 Task: Calculate the distance between Los Angeles and Grand Canyon.
Action: Key pressed los<Key.space>
Screenshot: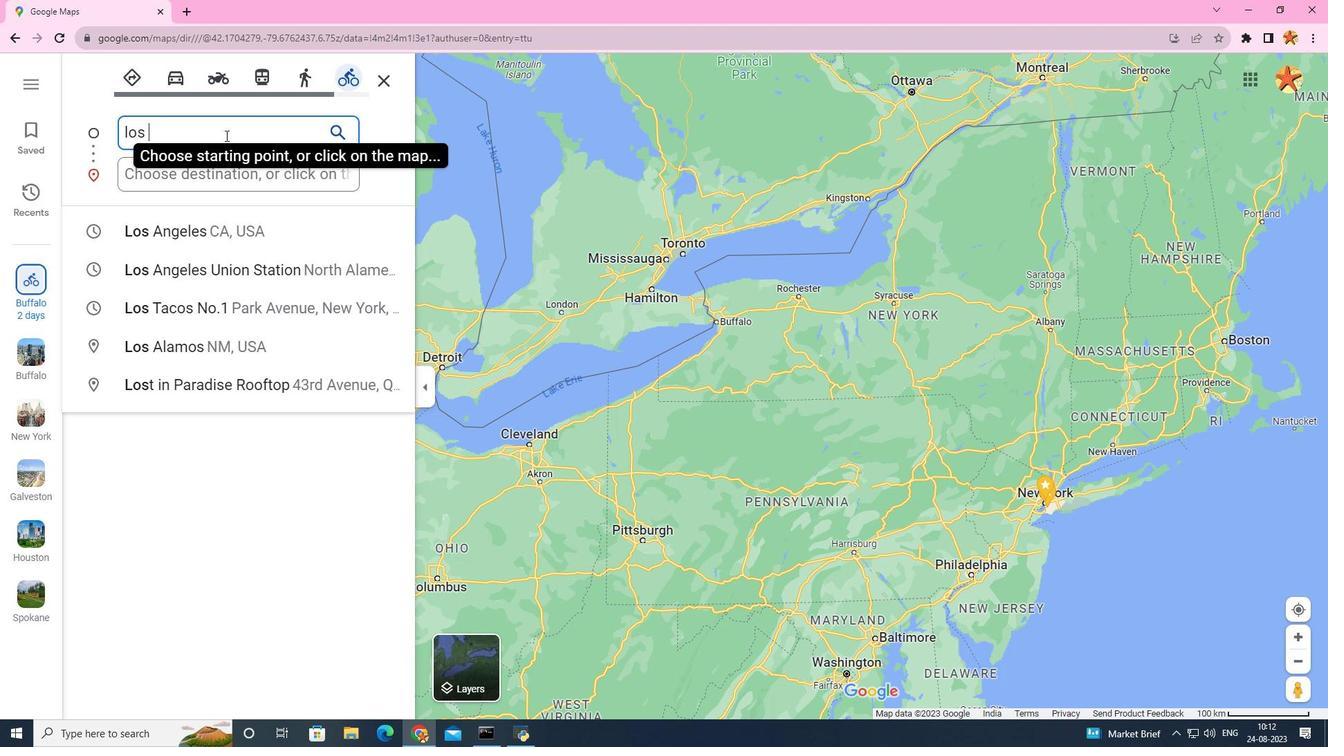 
Action: Mouse moved to (179, 219)
Screenshot: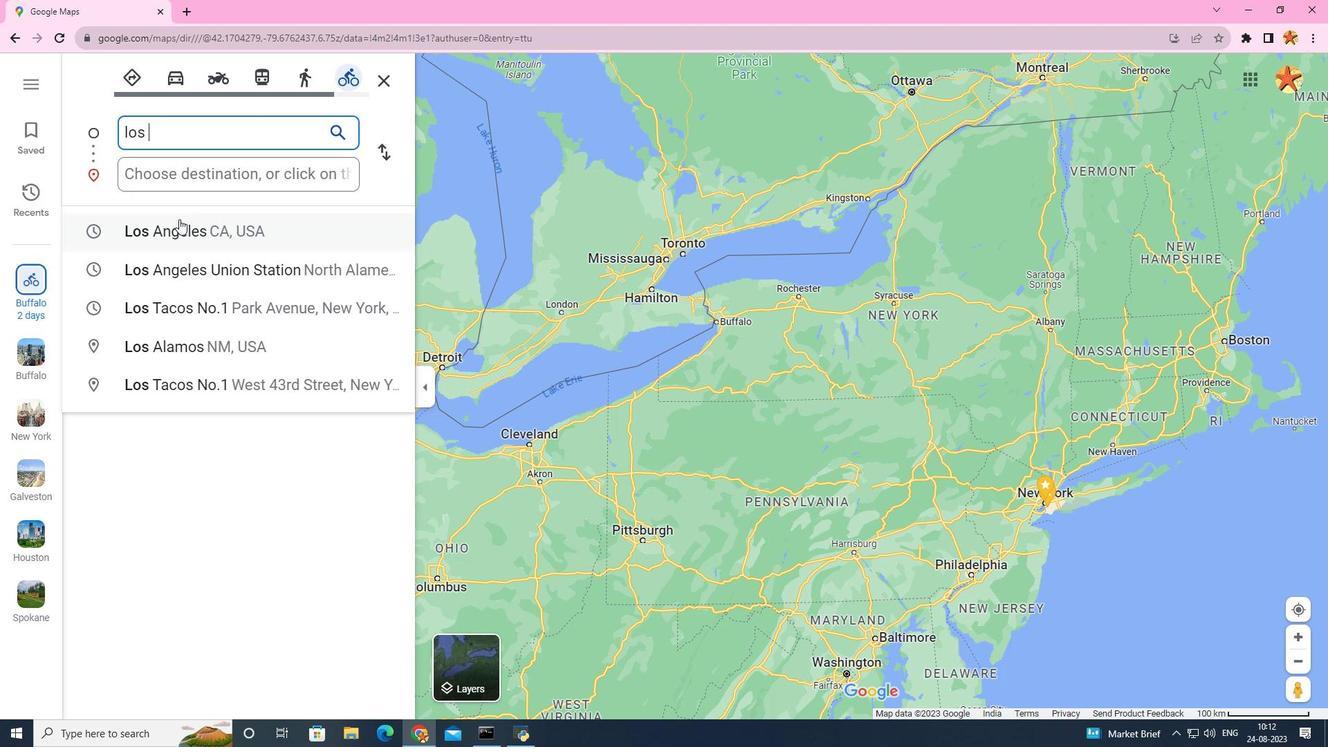 
Action: Mouse pressed left at (179, 219)
Screenshot: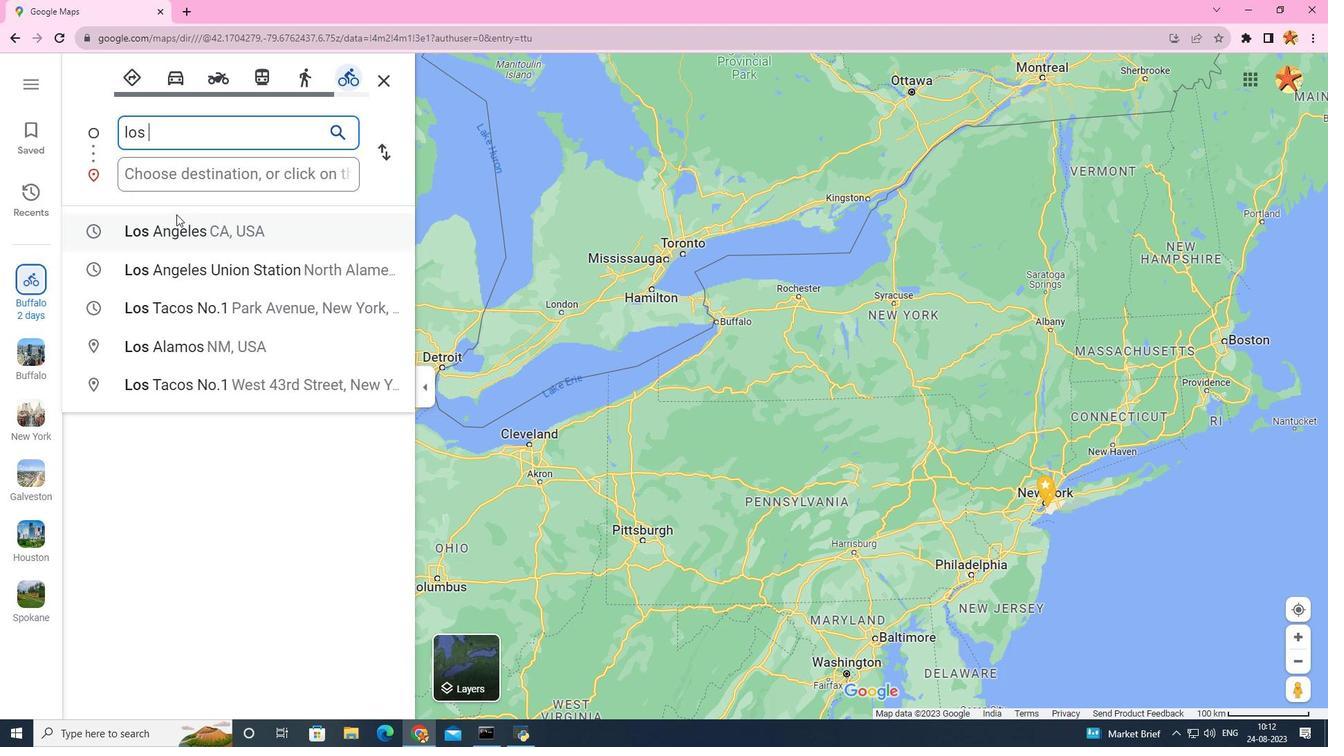 
Action: Mouse moved to (152, 175)
Screenshot: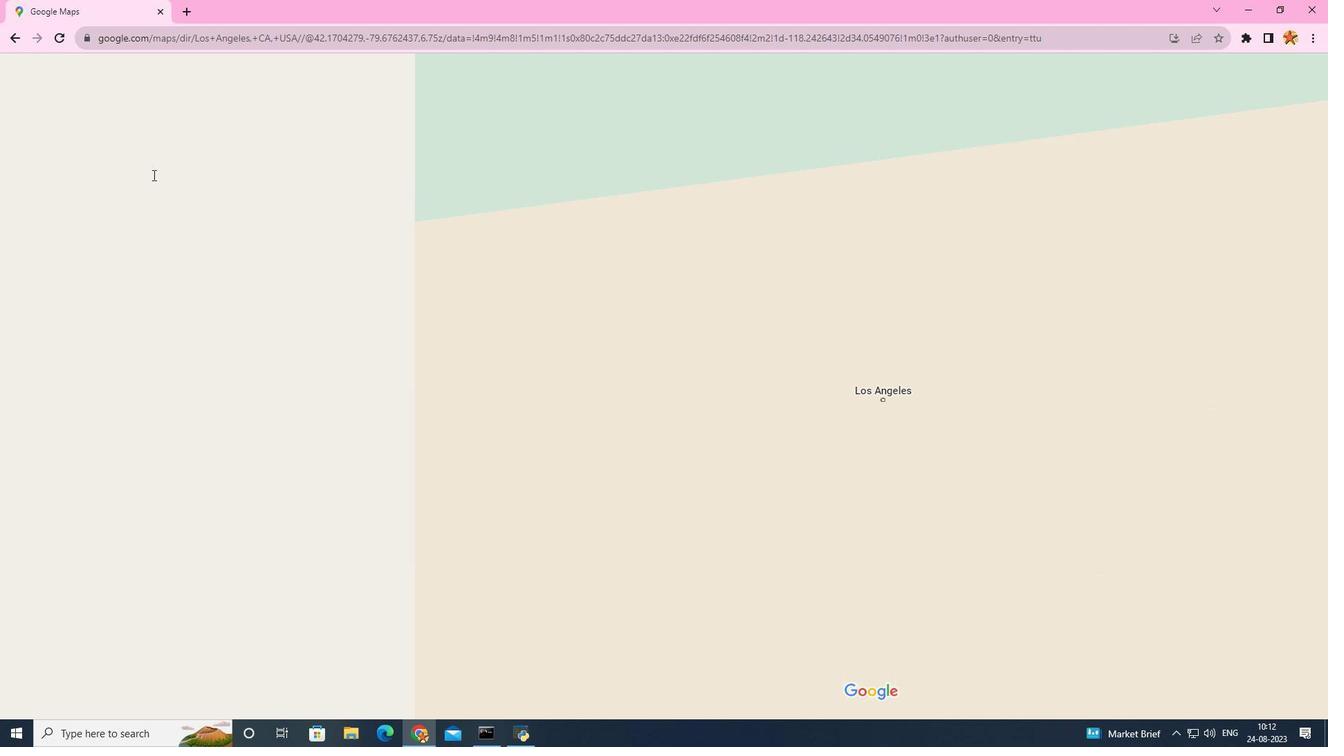
Action: Mouse pressed left at (152, 175)
Screenshot: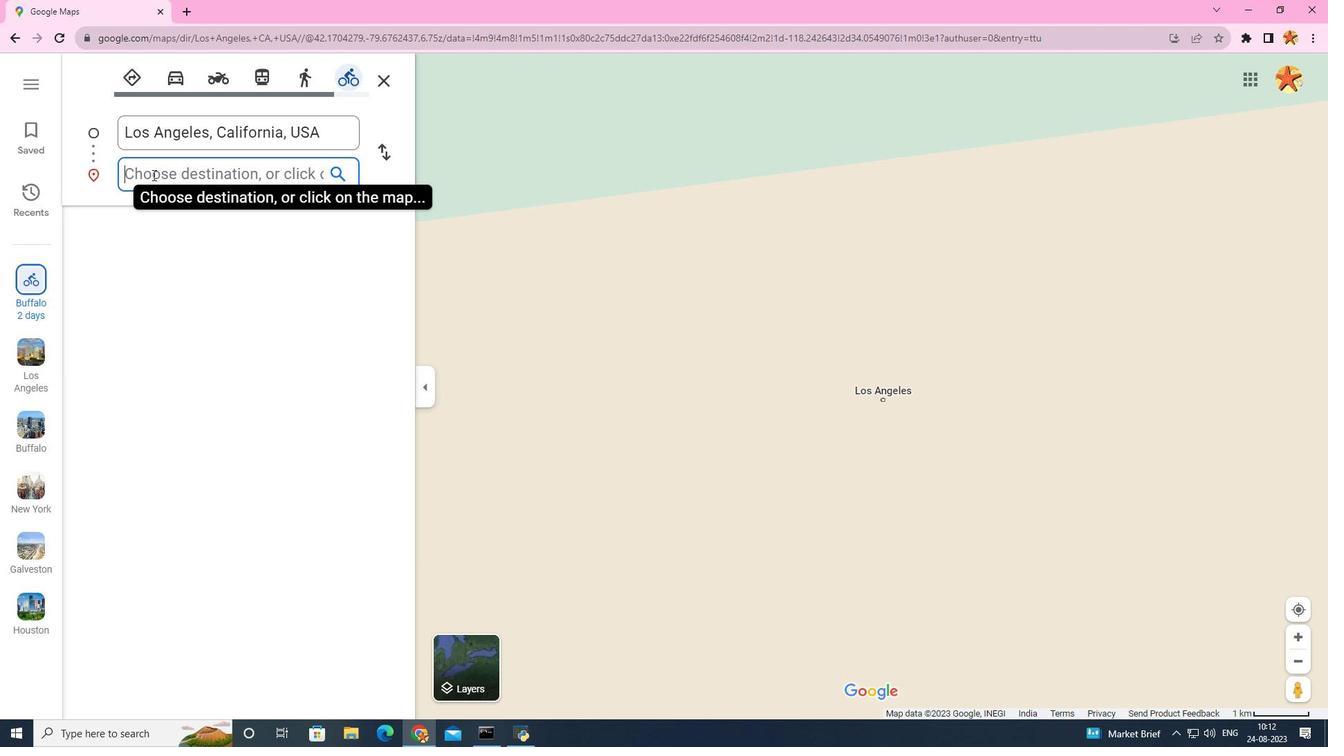 
Action: Key pressed grand<Key.space>
Screenshot: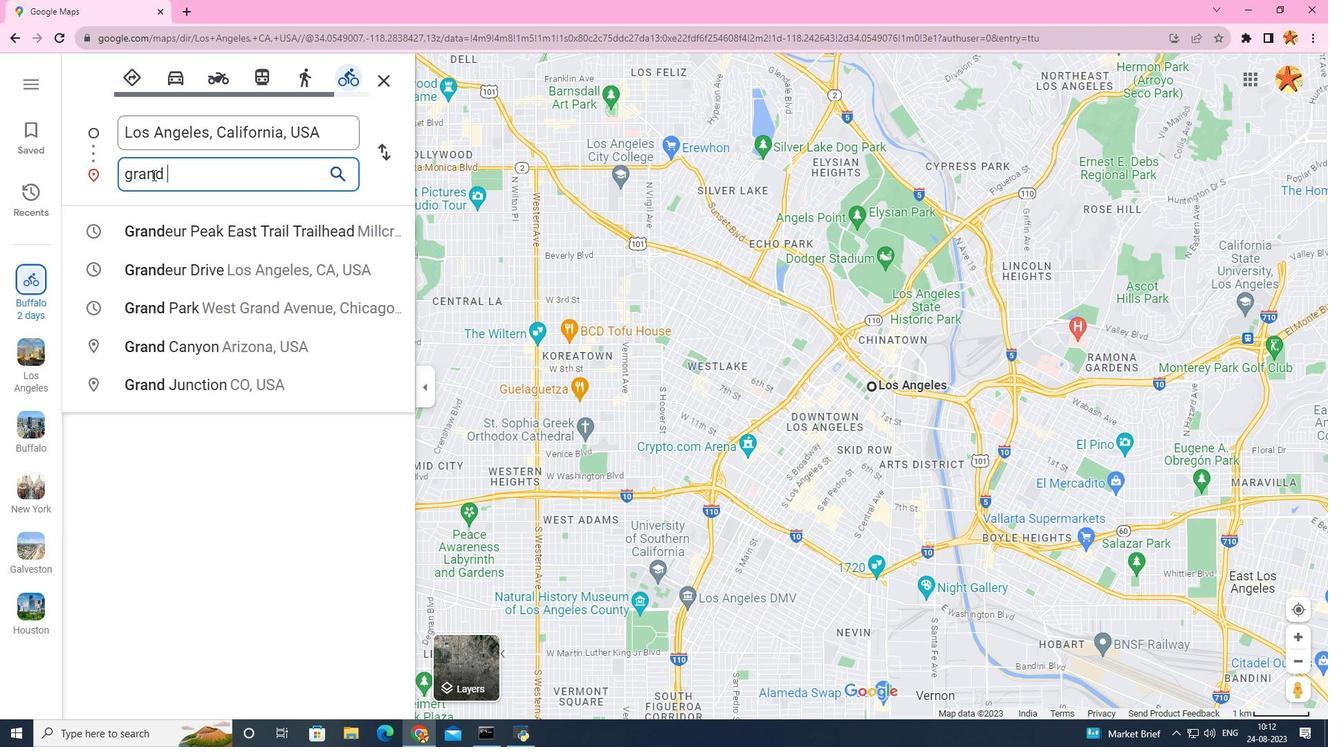 
Action: Mouse moved to (217, 288)
Screenshot: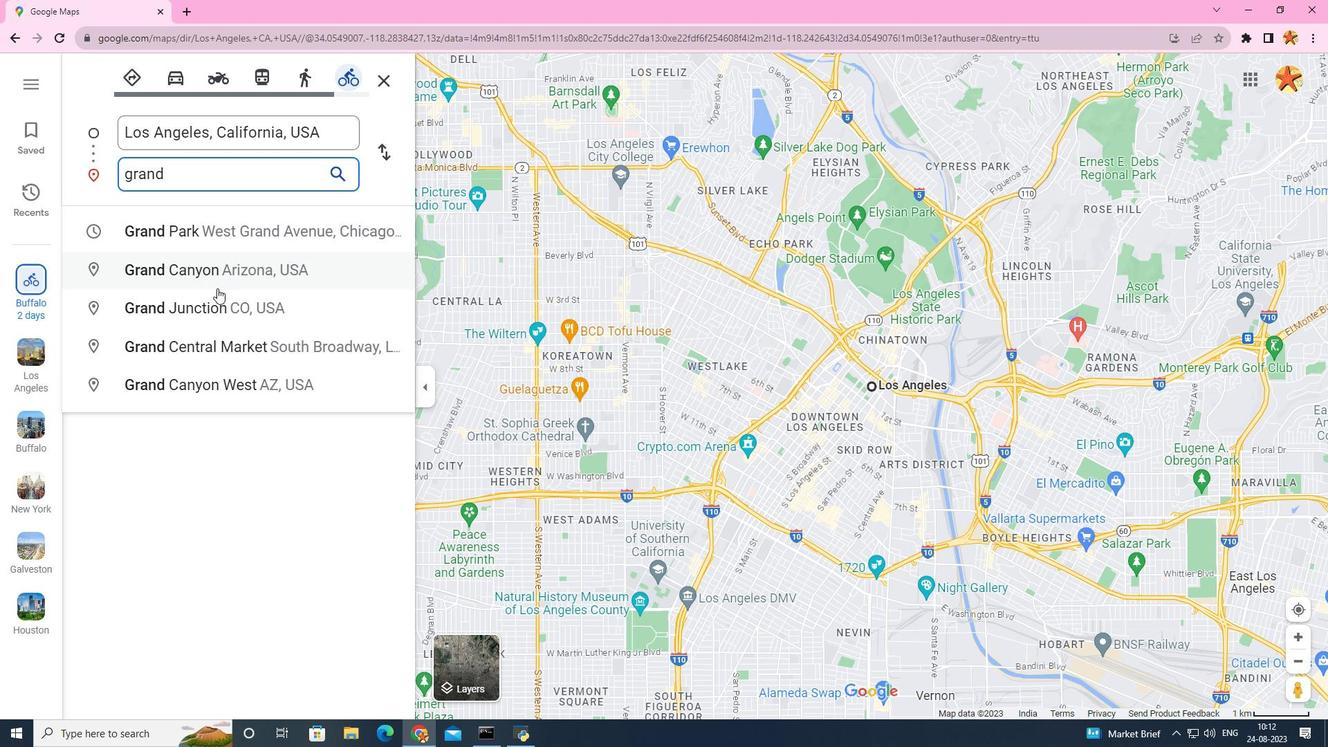 
Action: Mouse pressed left at (217, 288)
Screenshot: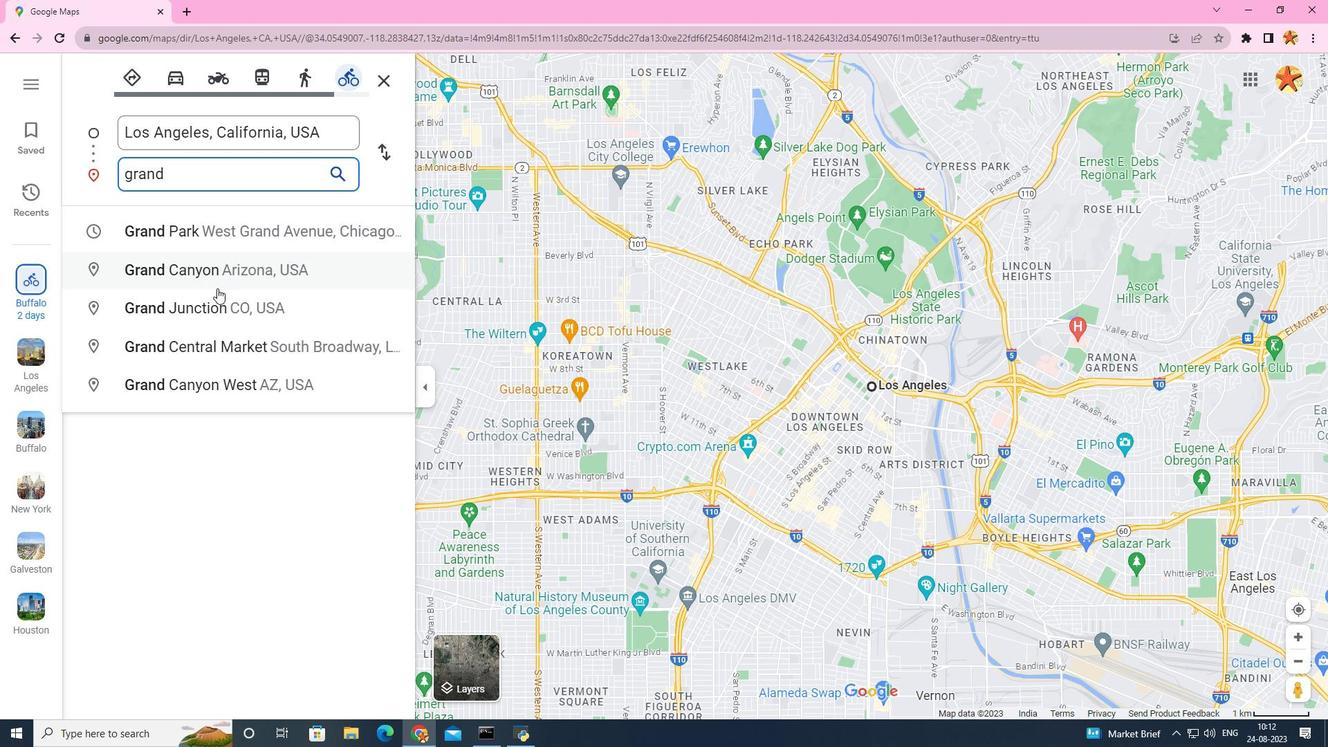 
Action: Mouse moved to (740, 660)
Screenshot: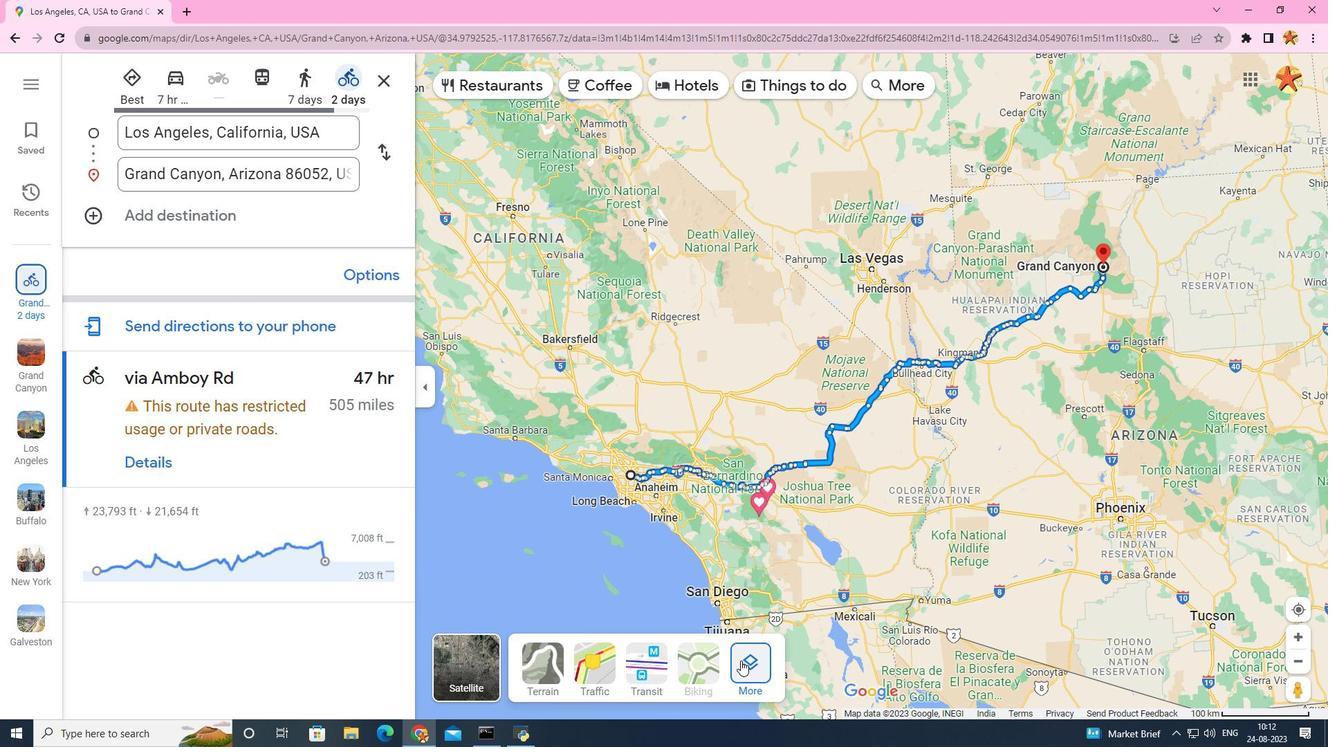 
Action: Mouse pressed left at (740, 660)
Screenshot: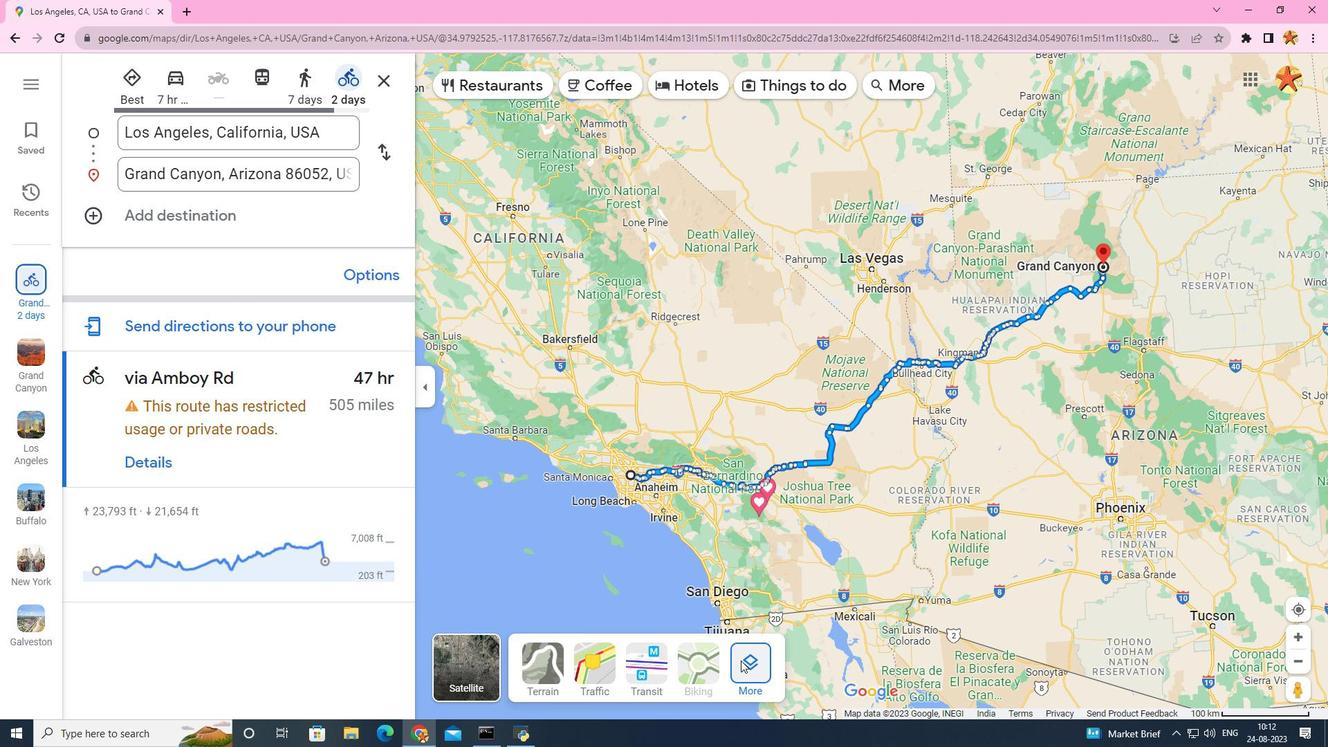 
Action: Mouse moved to (581, 522)
Screenshot: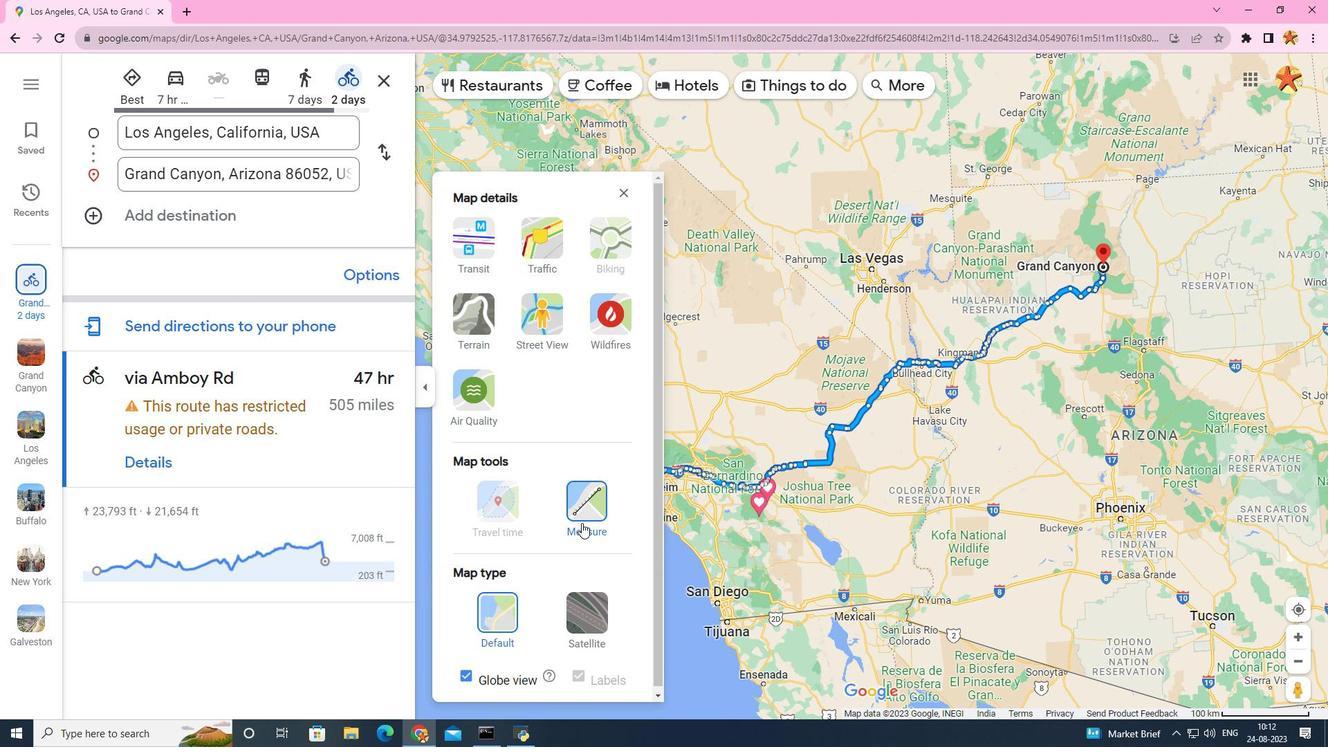 
Action: Mouse pressed left at (581, 522)
Screenshot: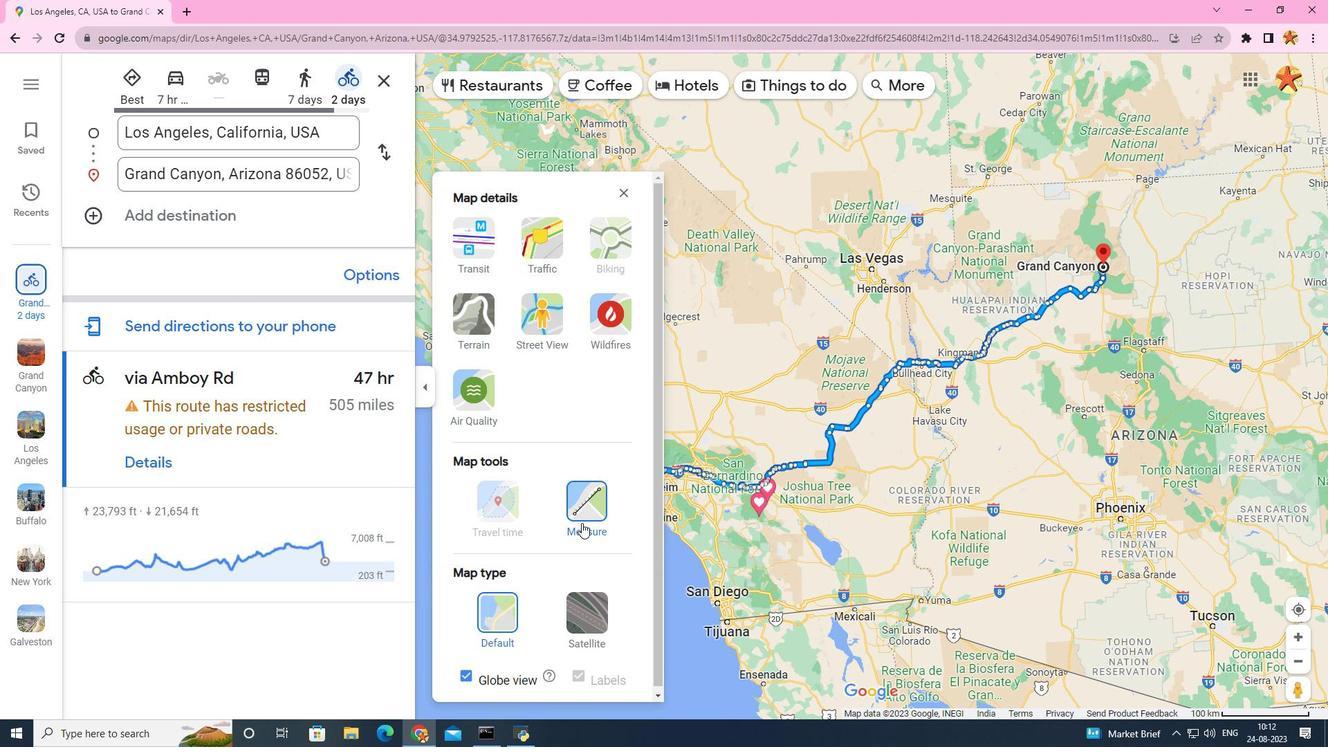 
Action: Mouse moved to (800, 498)
Screenshot: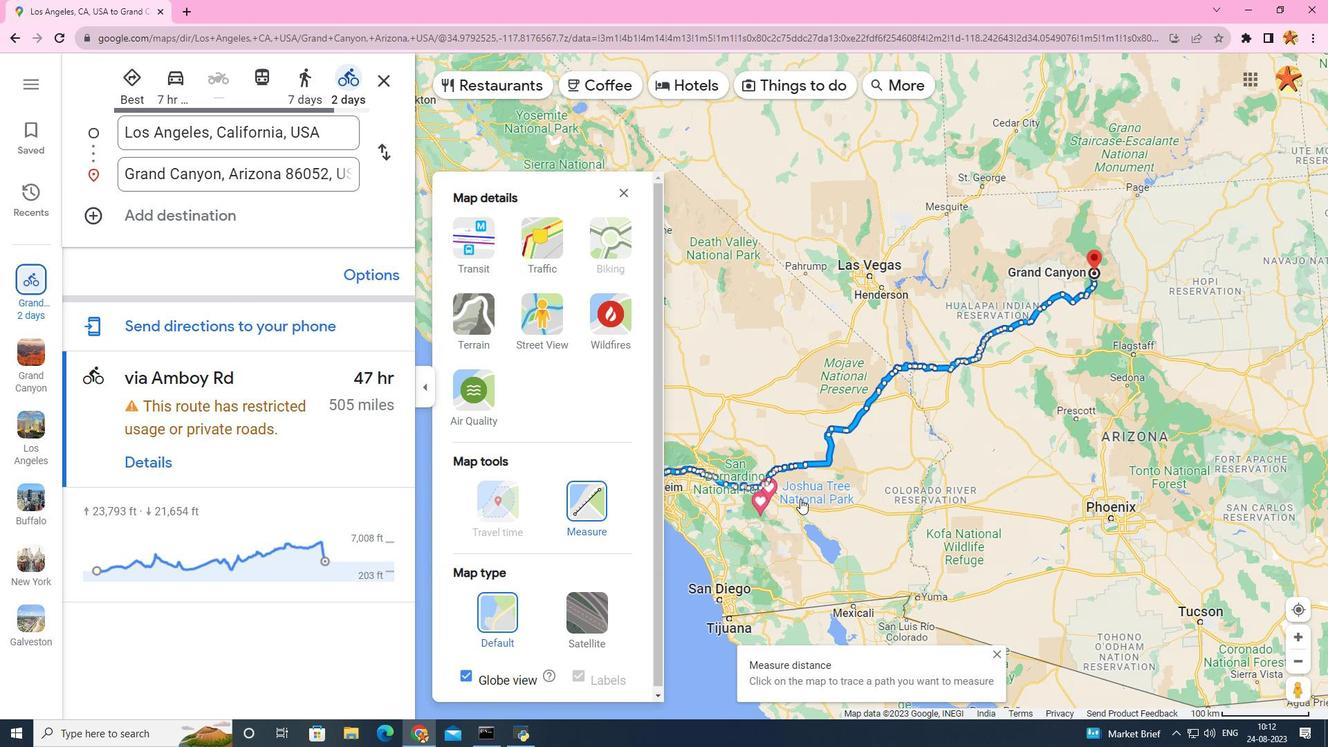 
Action: Mouse scrolled (800, 498) with delta (0, 0)
Screenshot: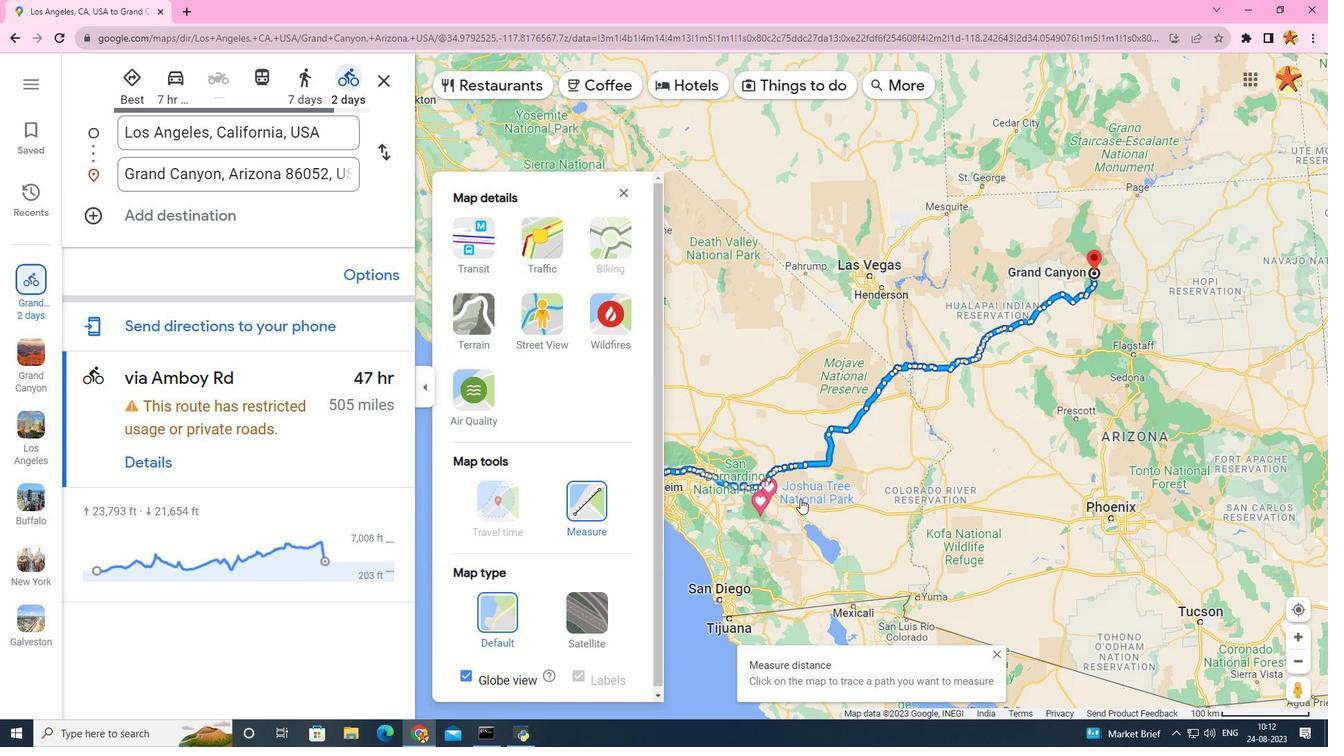 
Action: Mouse scrolled (800, 498) with delta (0, 0)
Screenshot: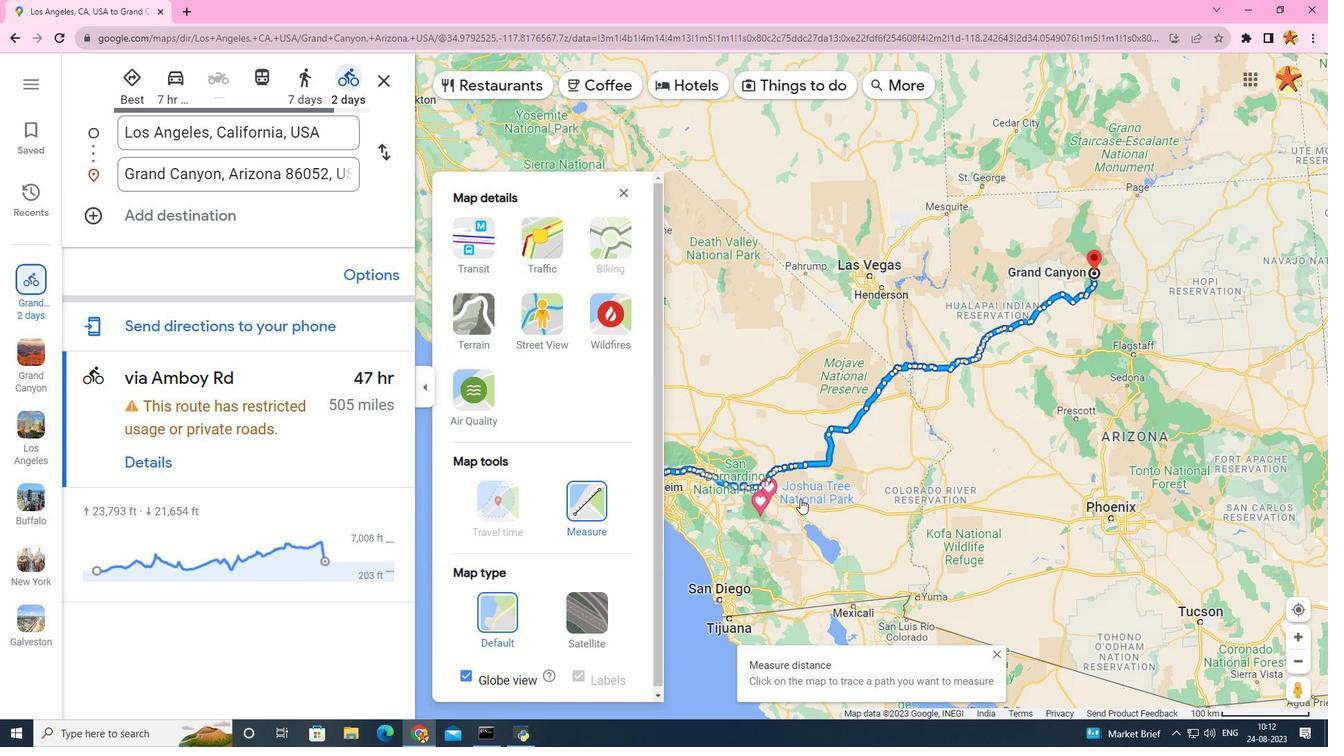 
Action: Mouse scrolled (800, 498) with delta (0, 0)
Screenshot: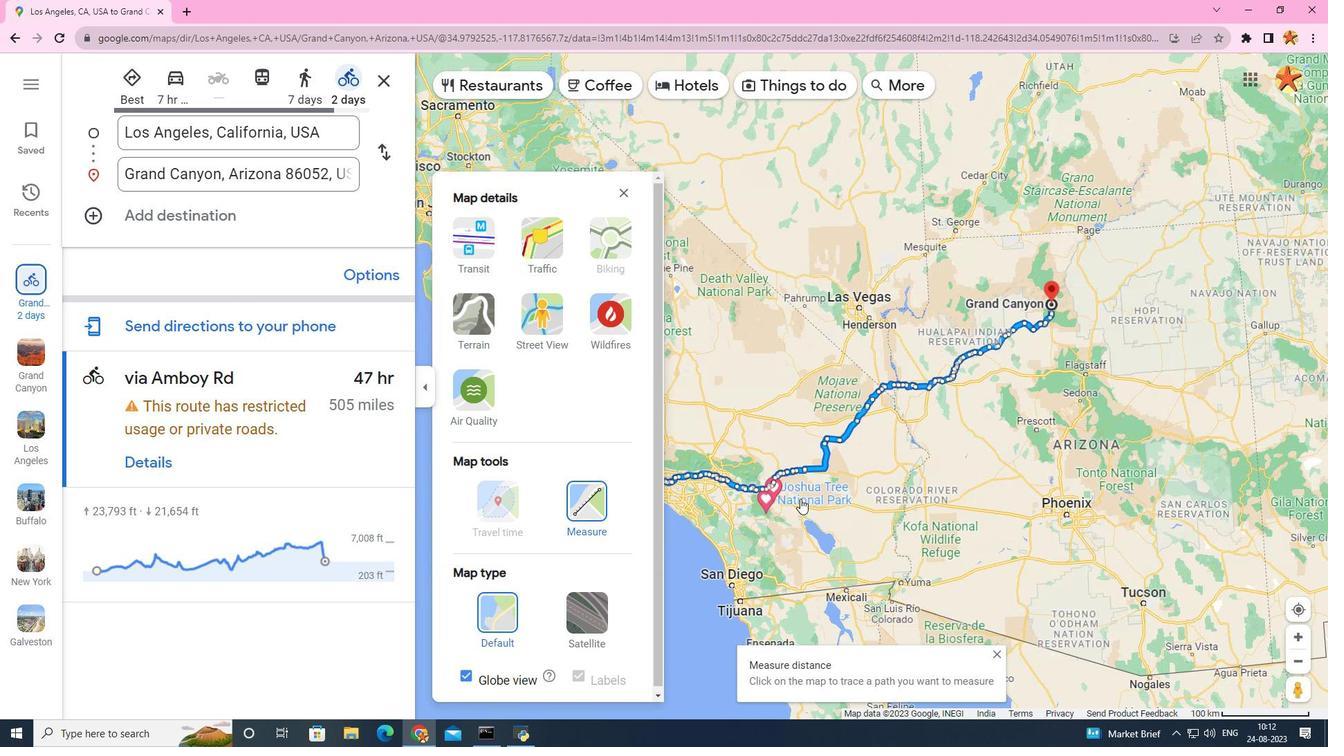 
Action: Mouse scrolled (800, 498) with delta (0, 0)
Screenshot: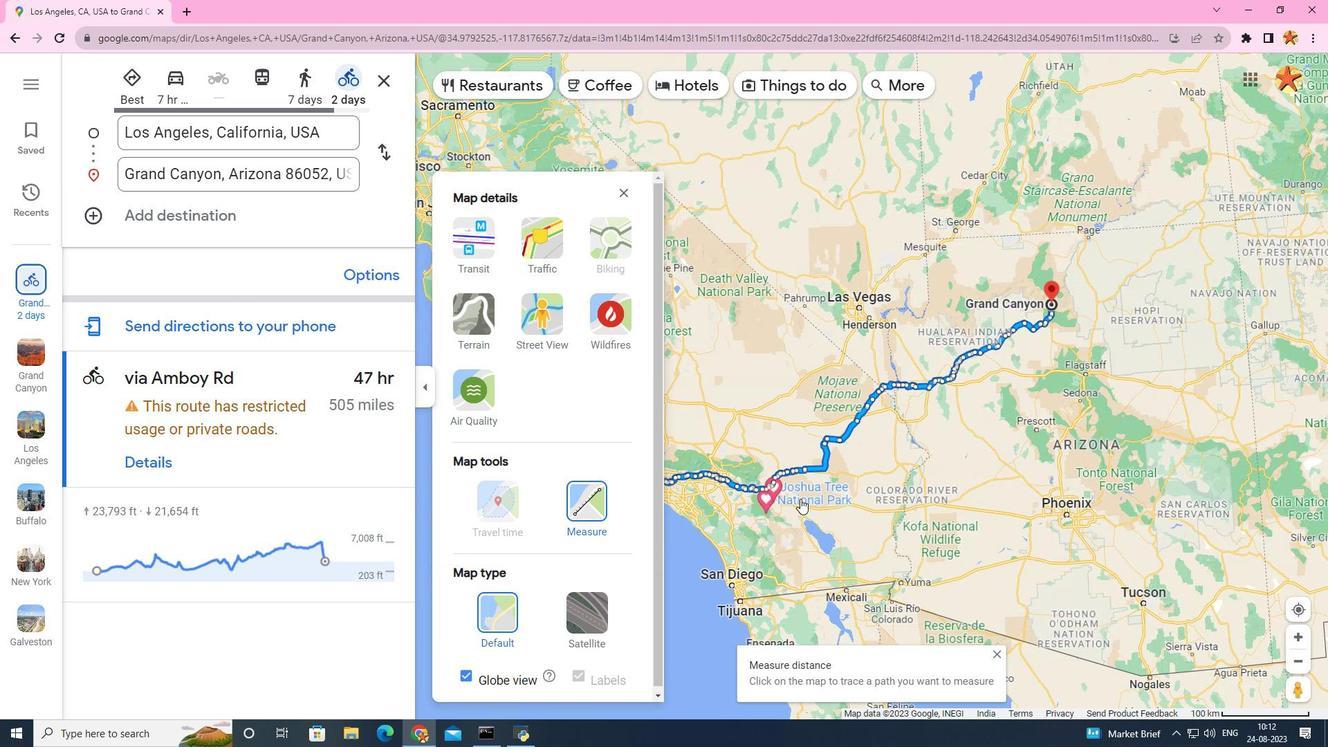 
Action: Mouse scrolled (800, 498) with delta (0, 0)
Screenshot: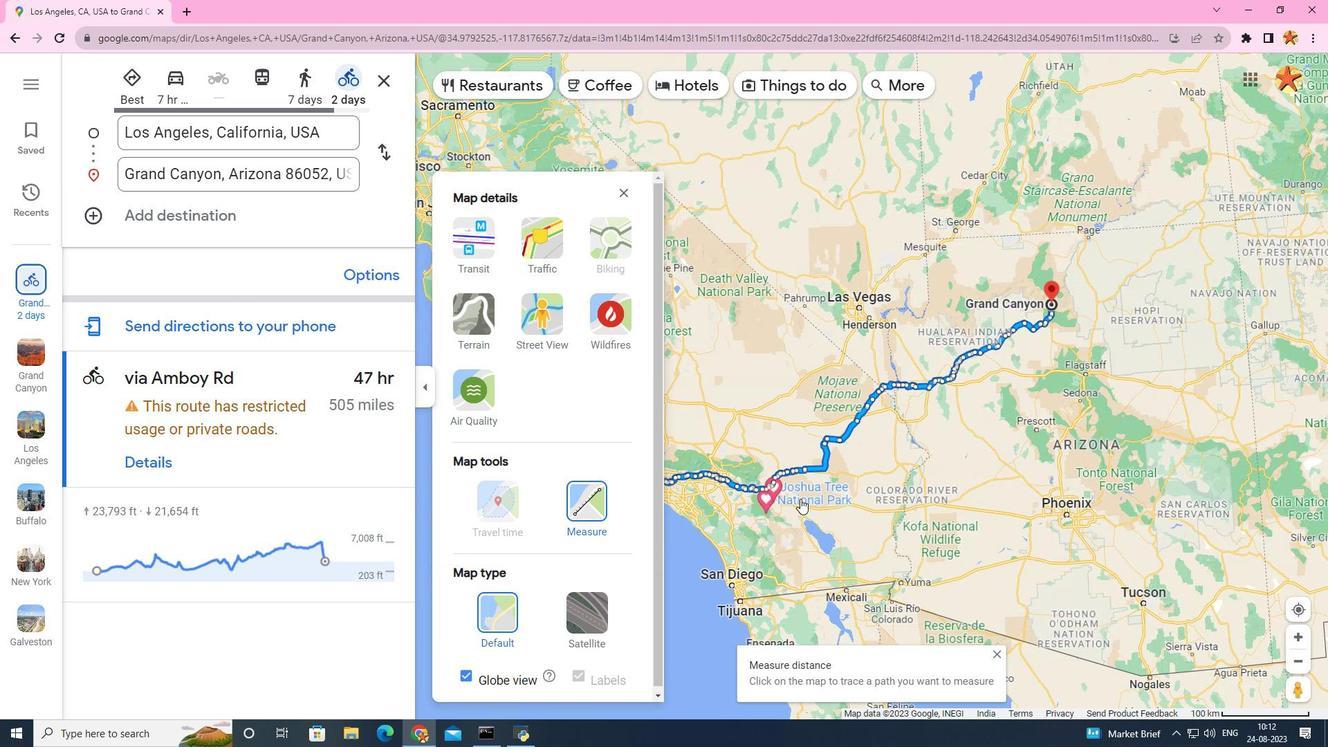 
Action: Mouse moved to (729, 486)
Screenshot: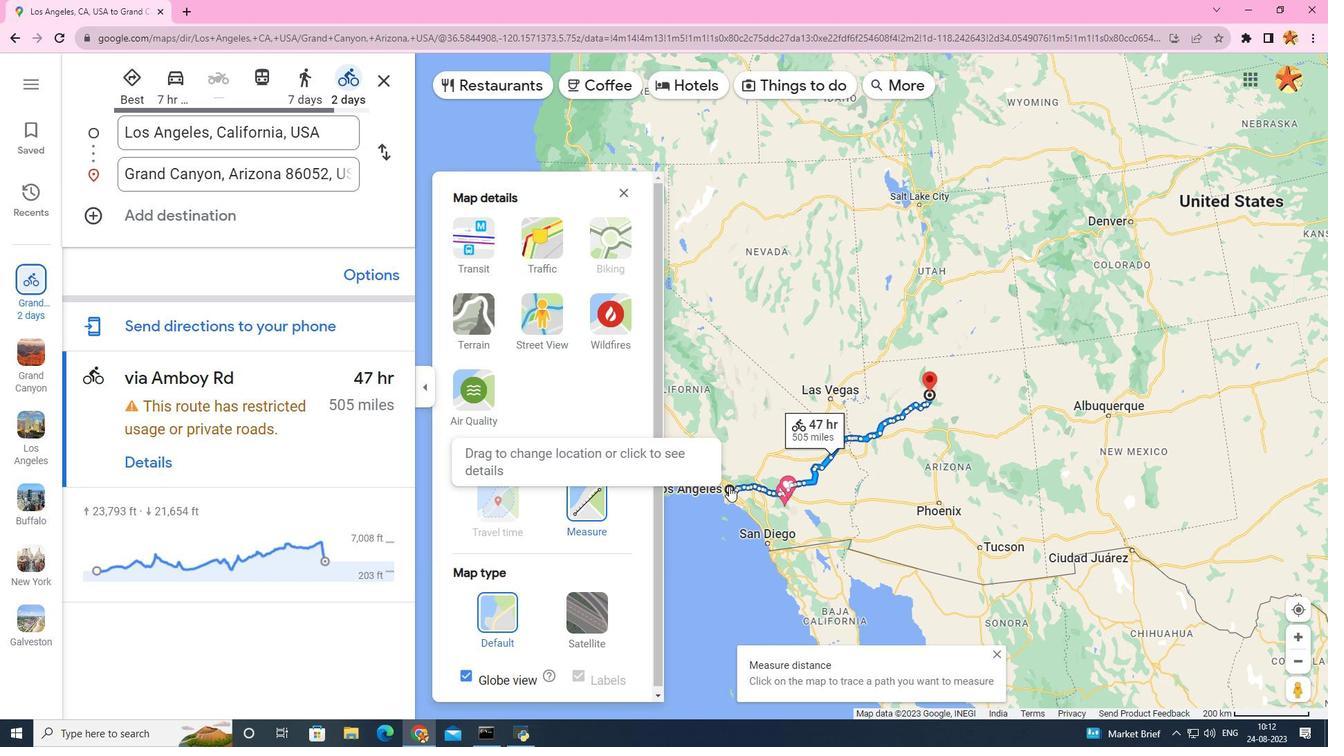 
Action: Mouse pressed left at (729, 486)
Screenshot: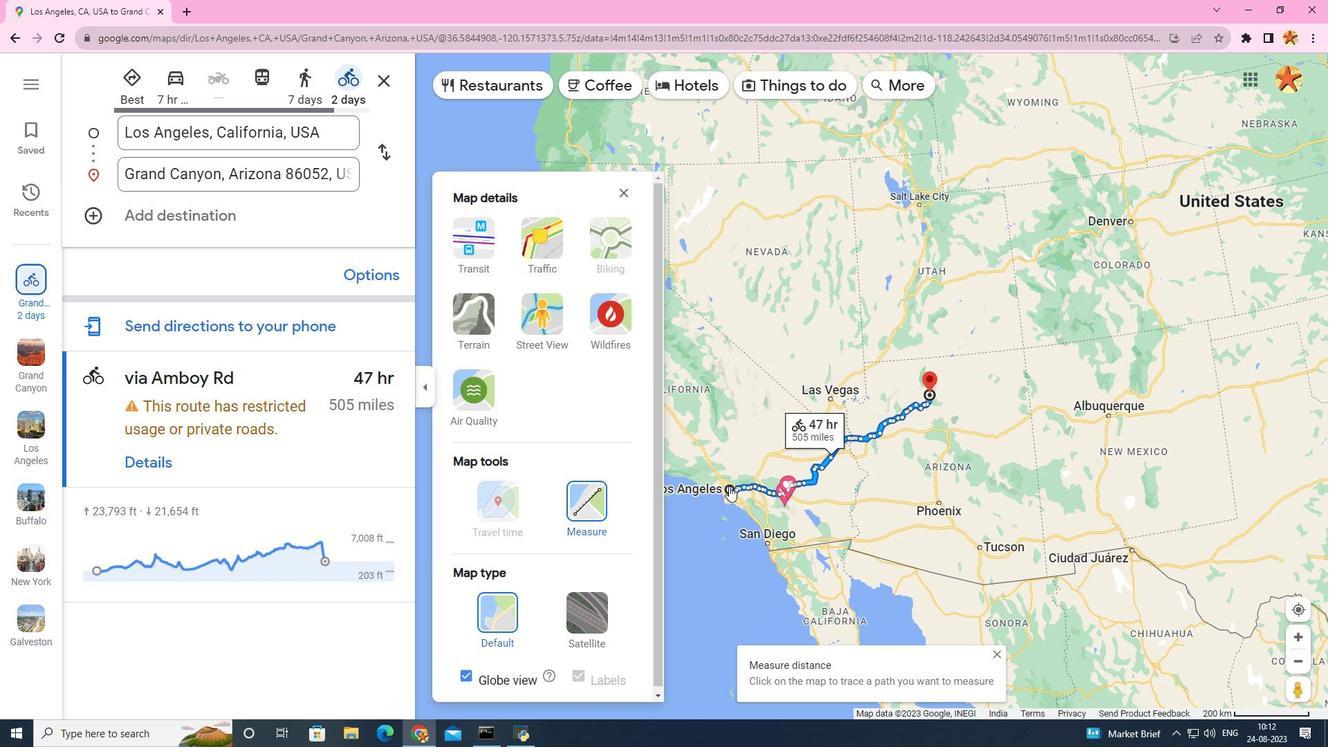
Action: Mouse moved to (929, 393)
Screenshot: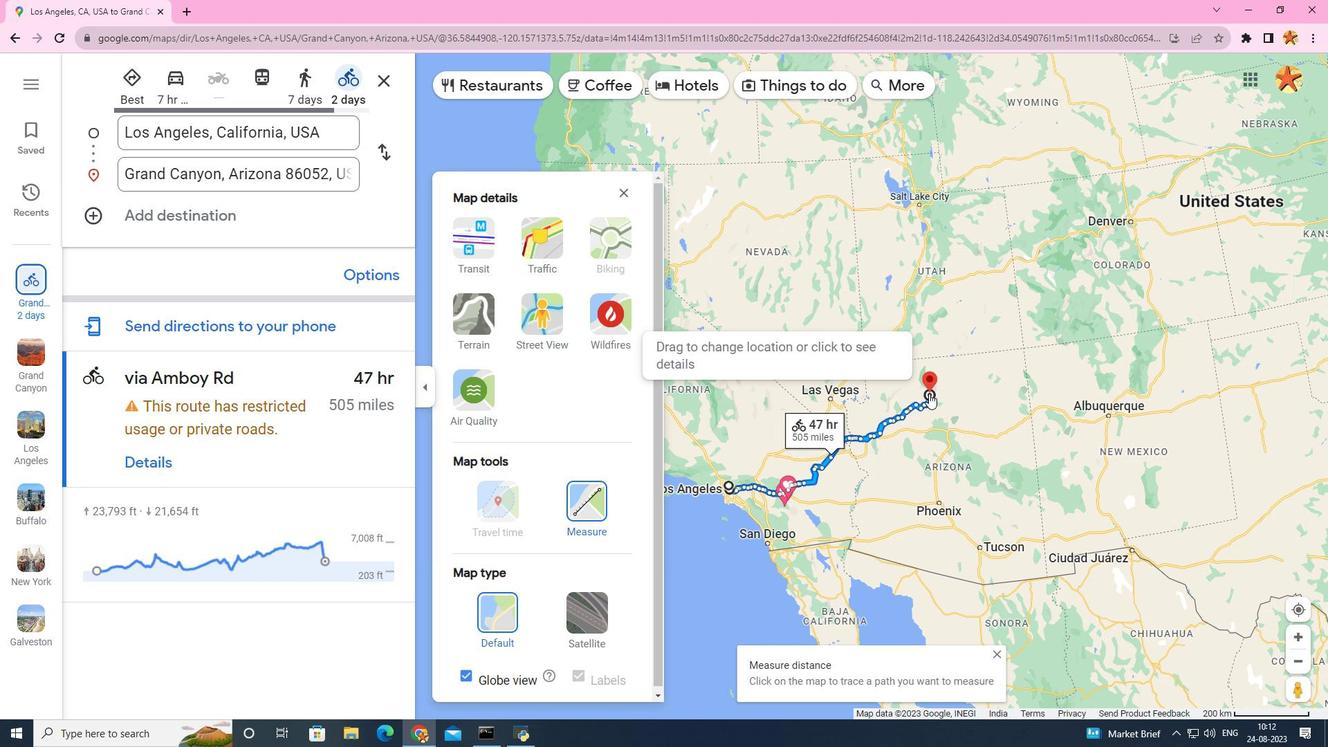 
Action: Mouse pressed left at (929, 393)
Screenshot: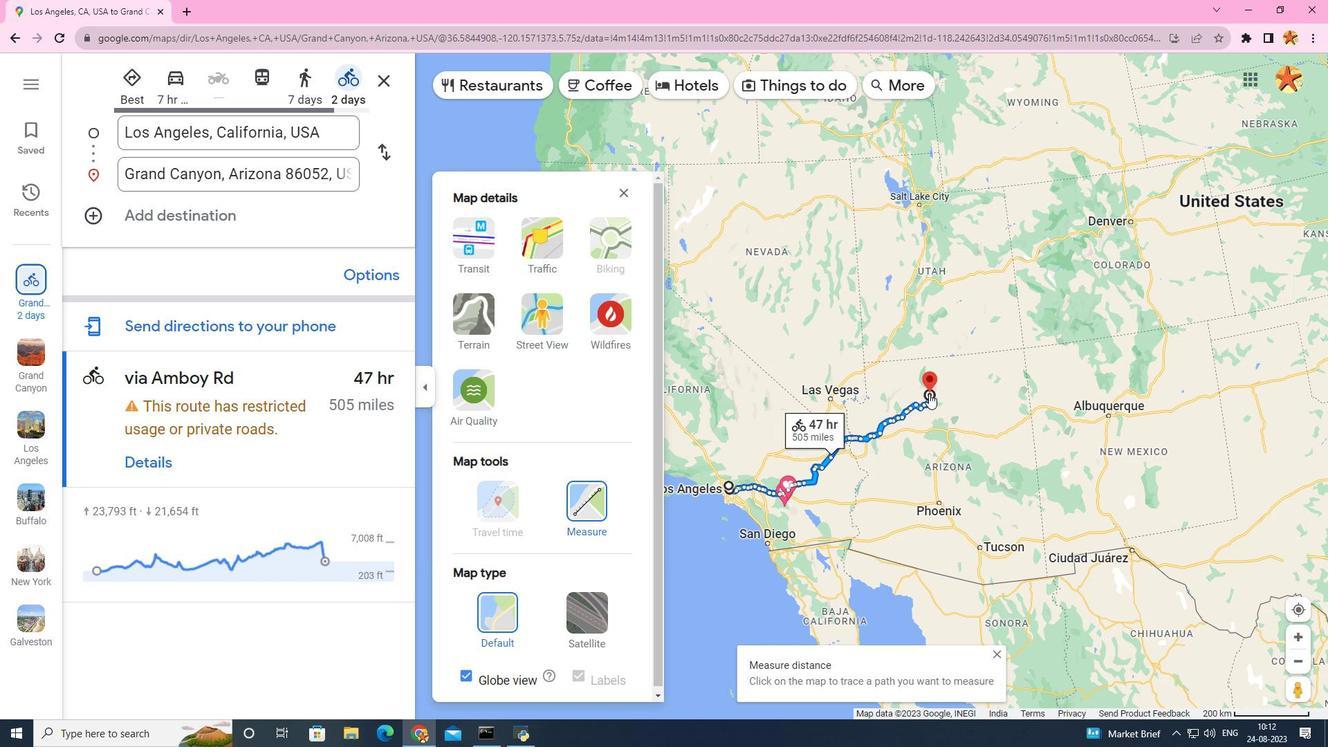 
Action: Mouse moved to (845, 452)
Screenshot: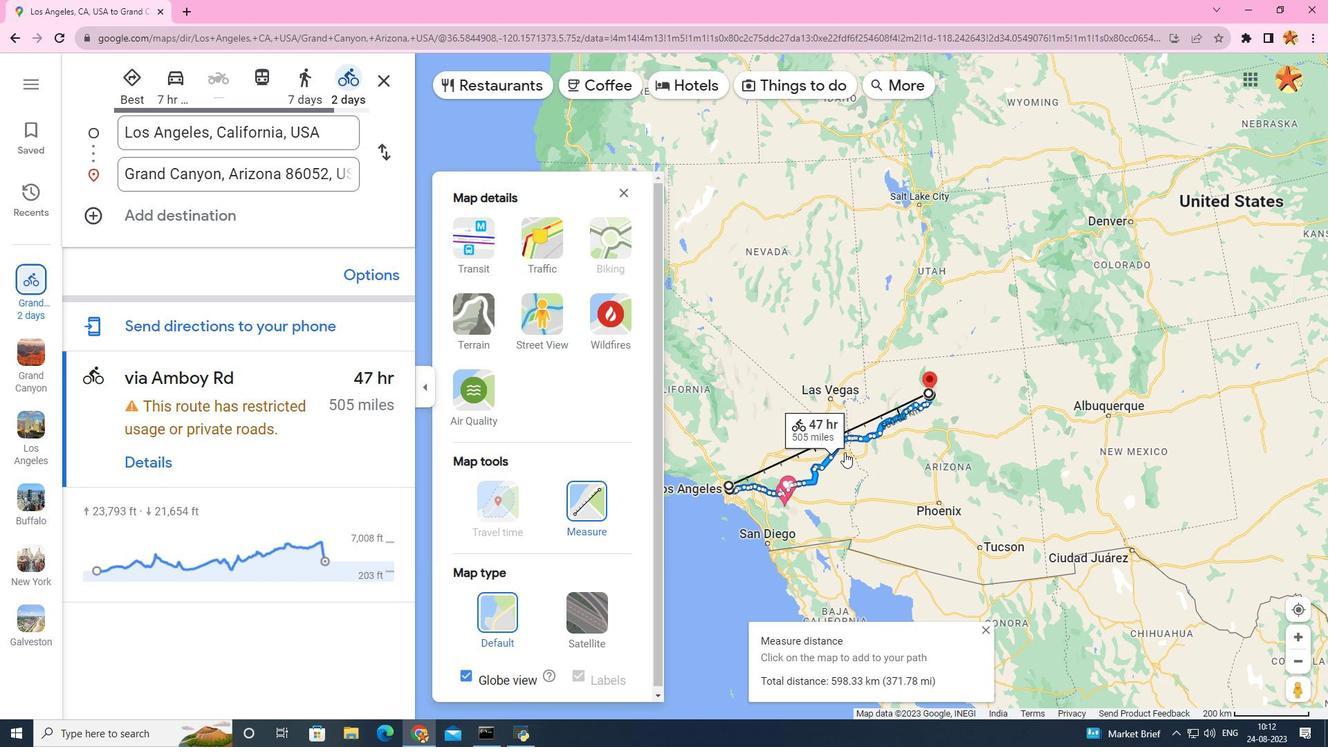 
Action: Mouse scrolled (845, 453) with delta (0, 0)
Screenshot: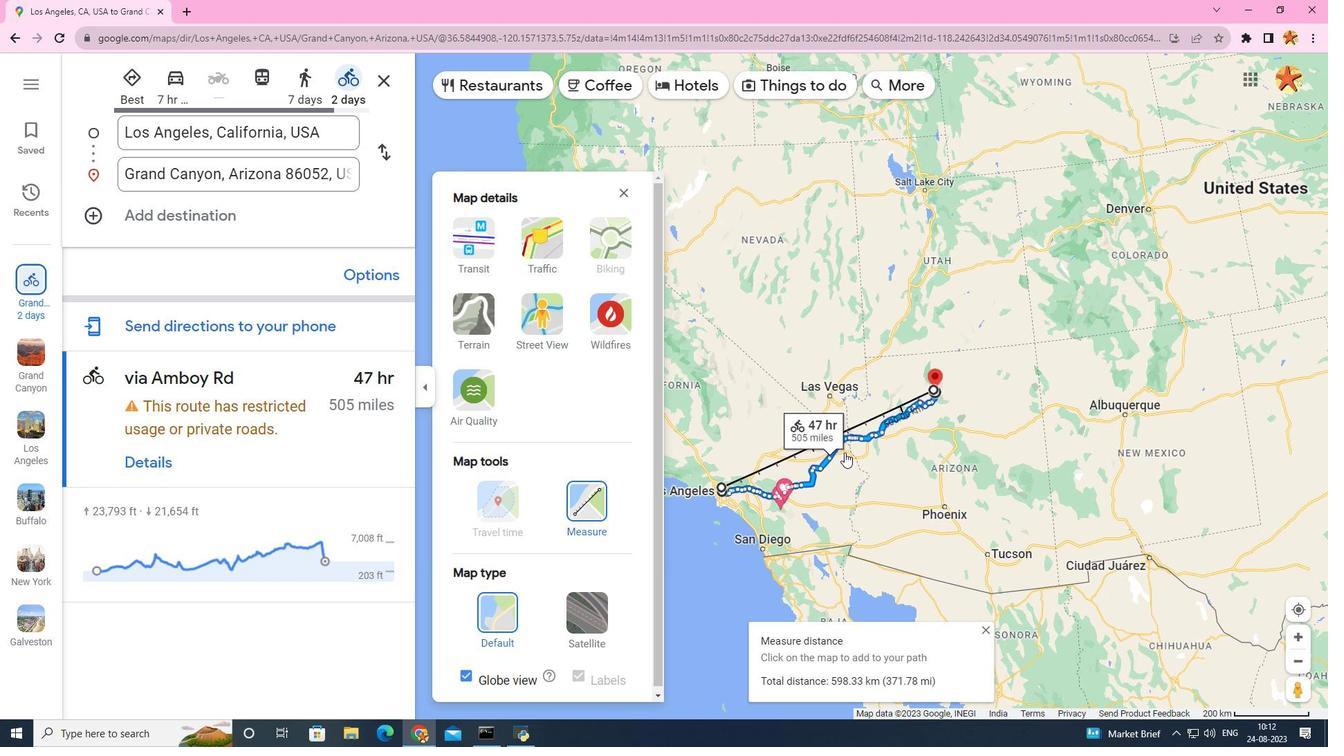 
Action: Mouse moved to (844, 452)
Screenshot: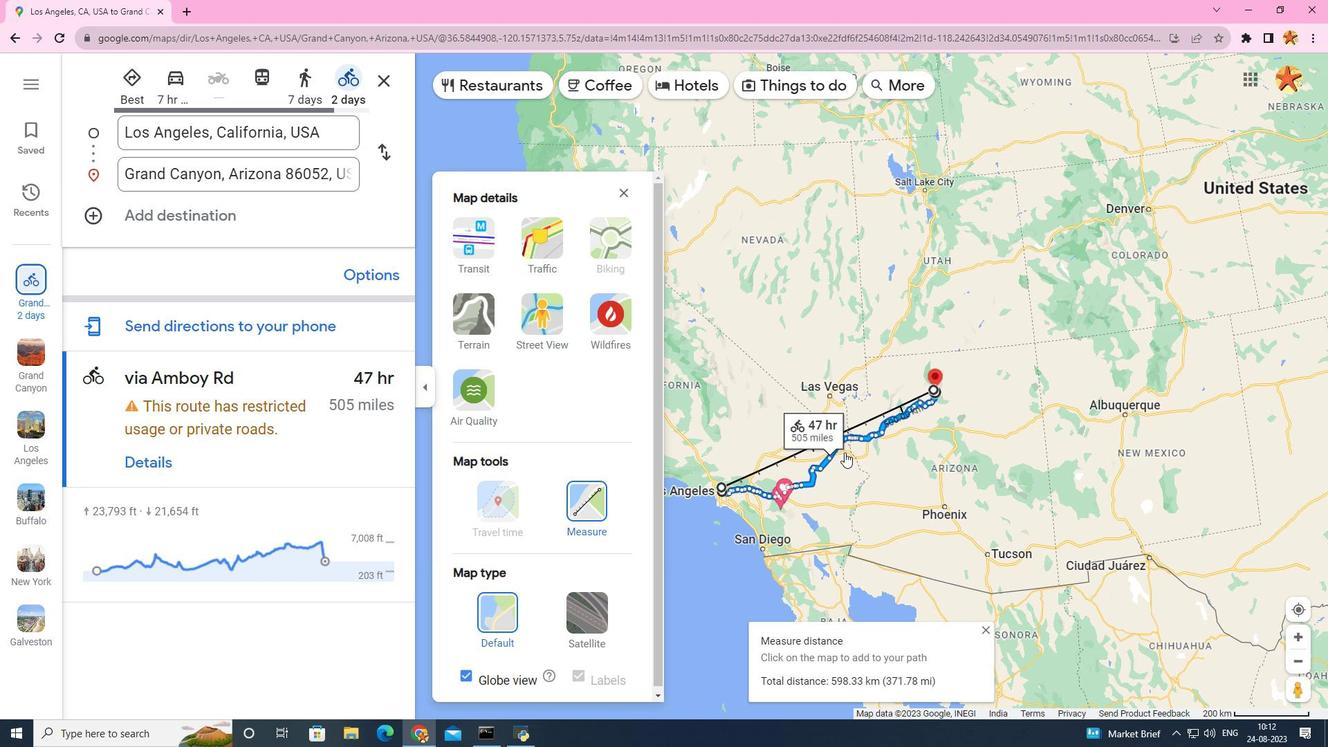 
Action: Mouse scrolled (844, 453) with delta (0, 0)
Screenshot: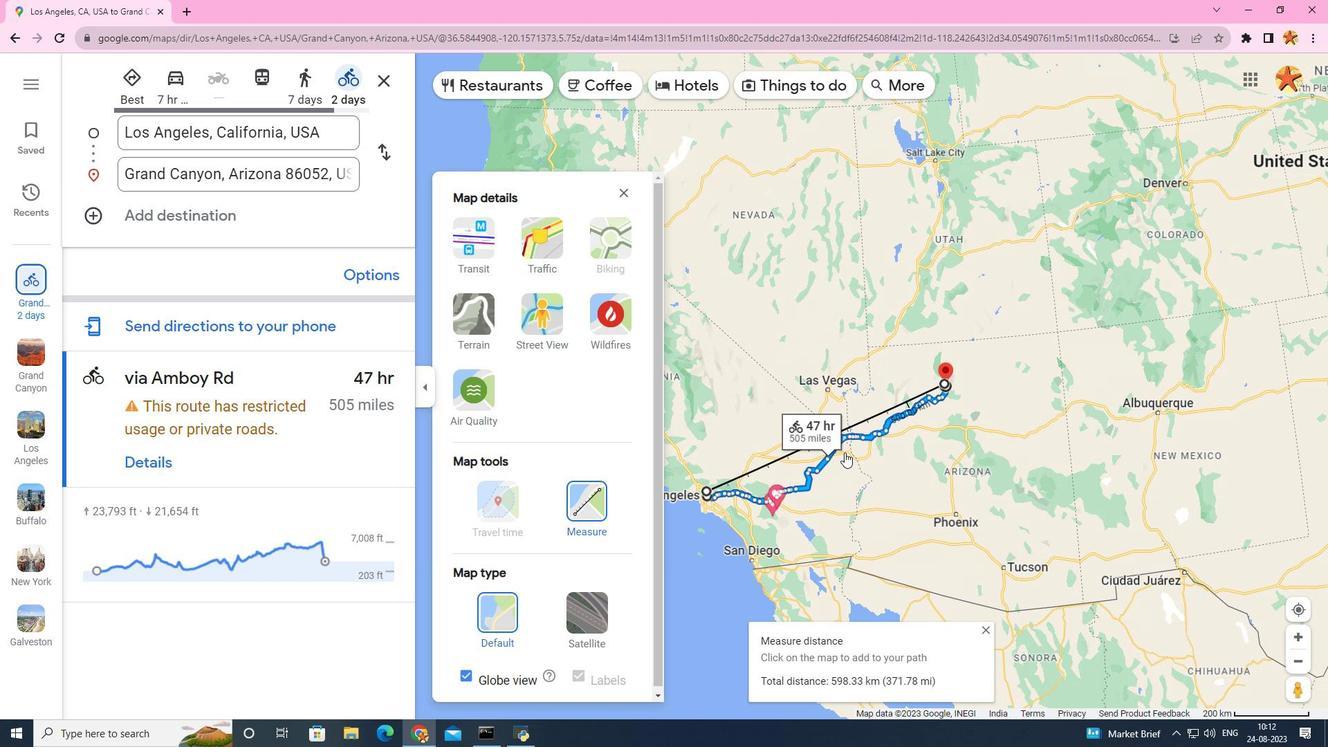 
Action: Mouse scrolled (844, 453) with delta (0, 0)
Screenshot: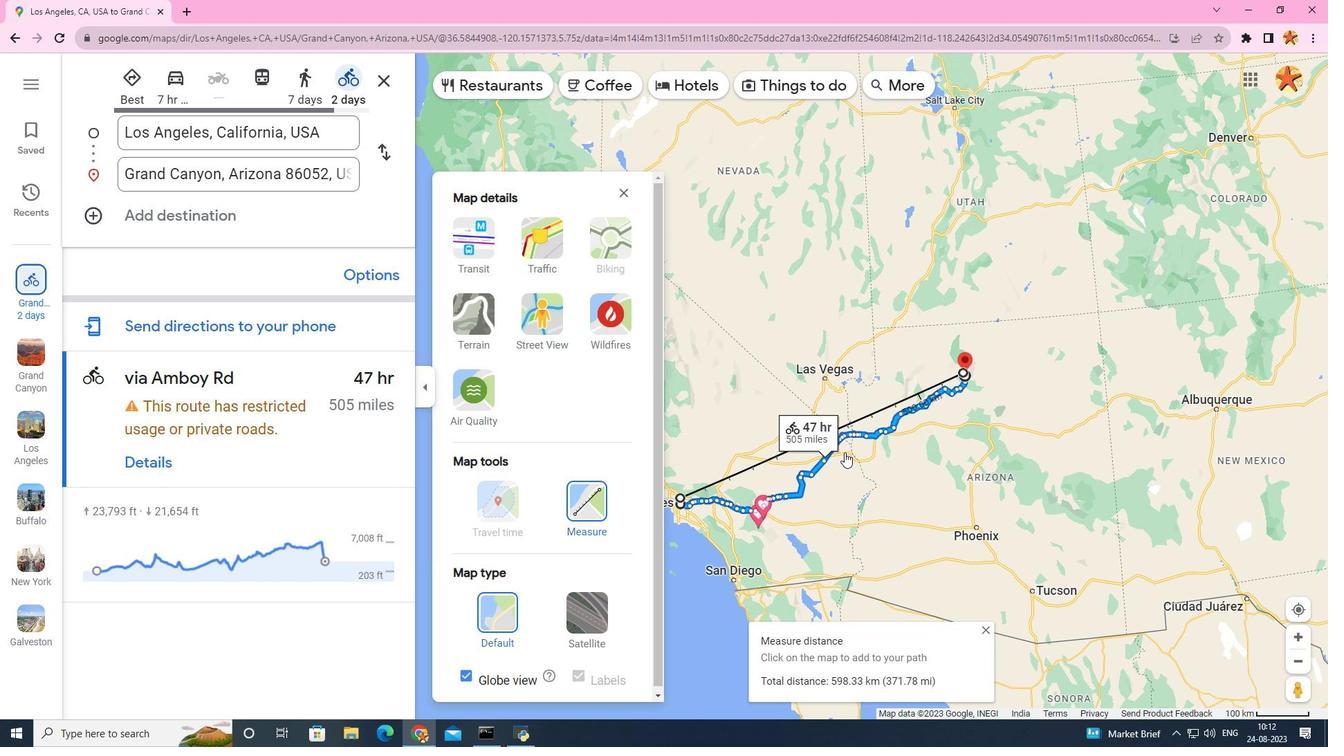 
Action: Mouse scrolled (844, 453) with delta (0, 0)
Screenshot: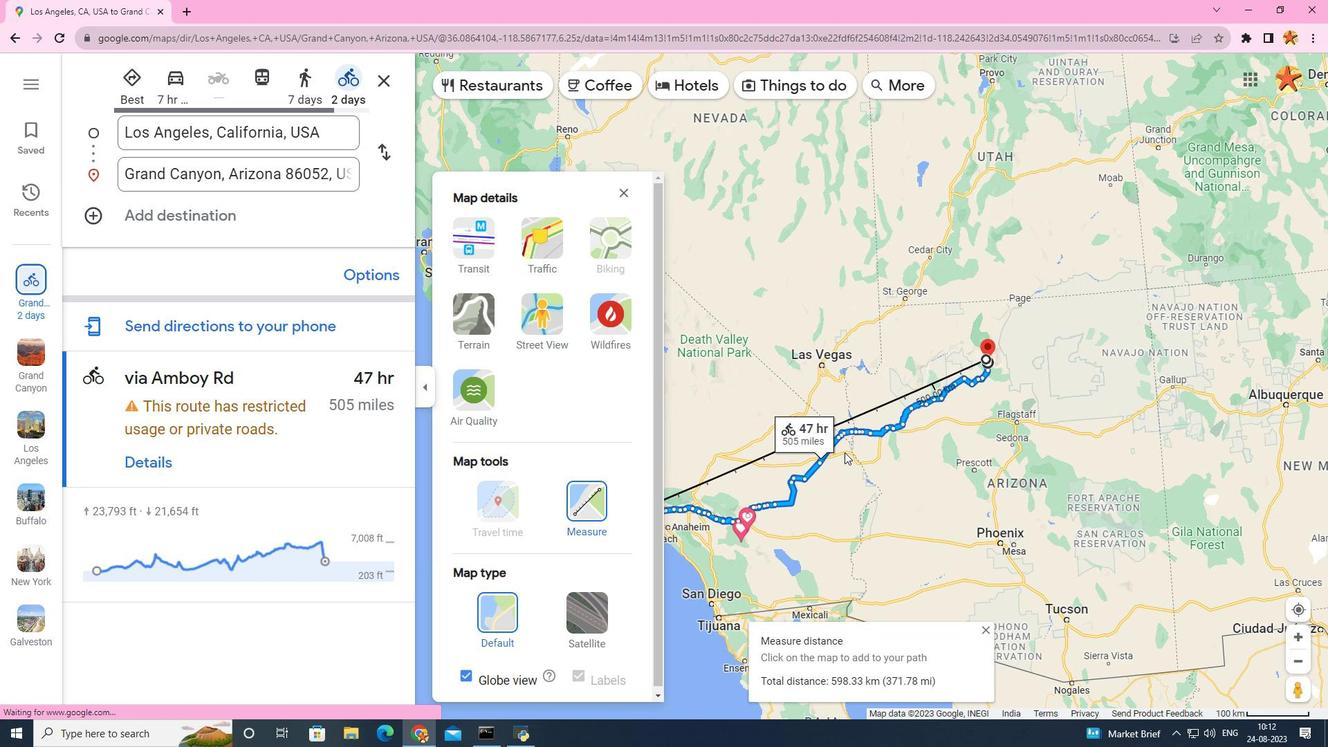 
Action: Mouse scrolled (844, 453) with delta (0, 0)
Screenshot: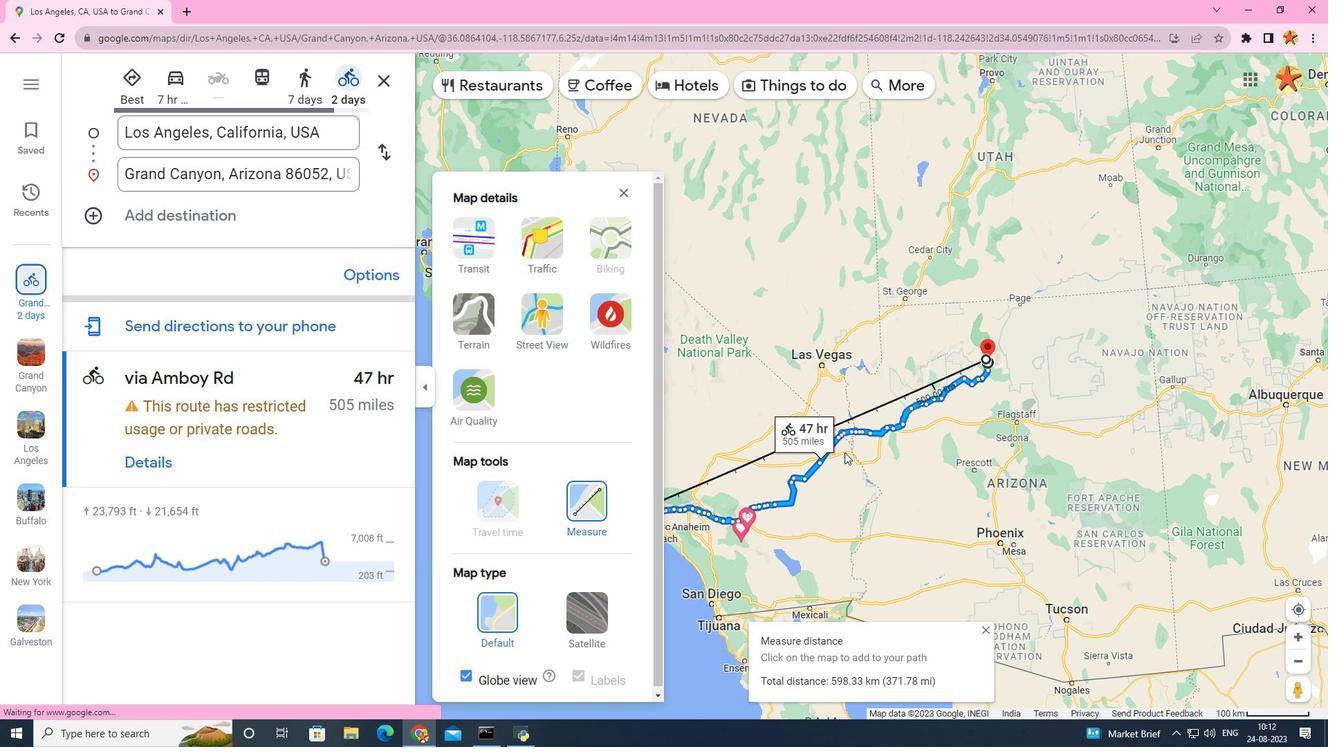 
Action: Mouse scrolled (844, 453) with delta (0, 0)
Screenshot: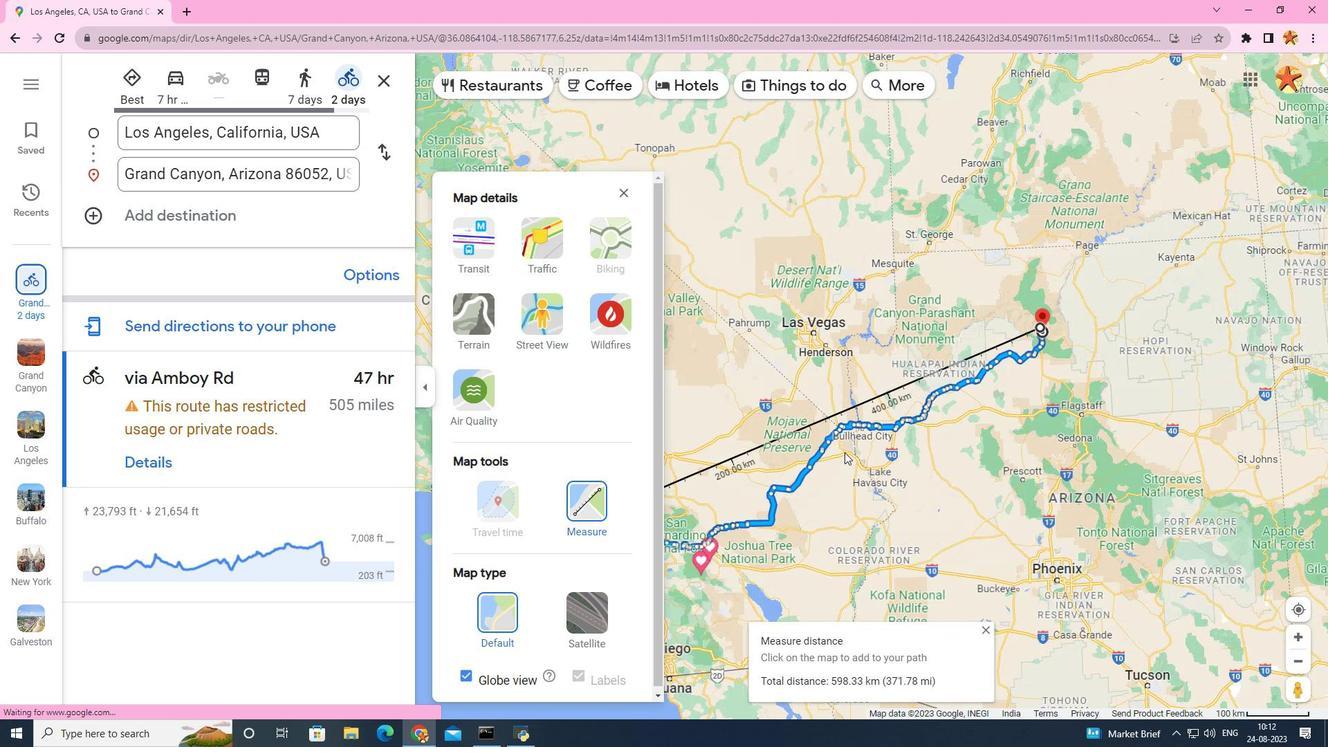 
